 Task: Add Indigo Wild Patchouli Zum Mist to the cart.
Action: Mouse moved to (285, 156)
Screenshot: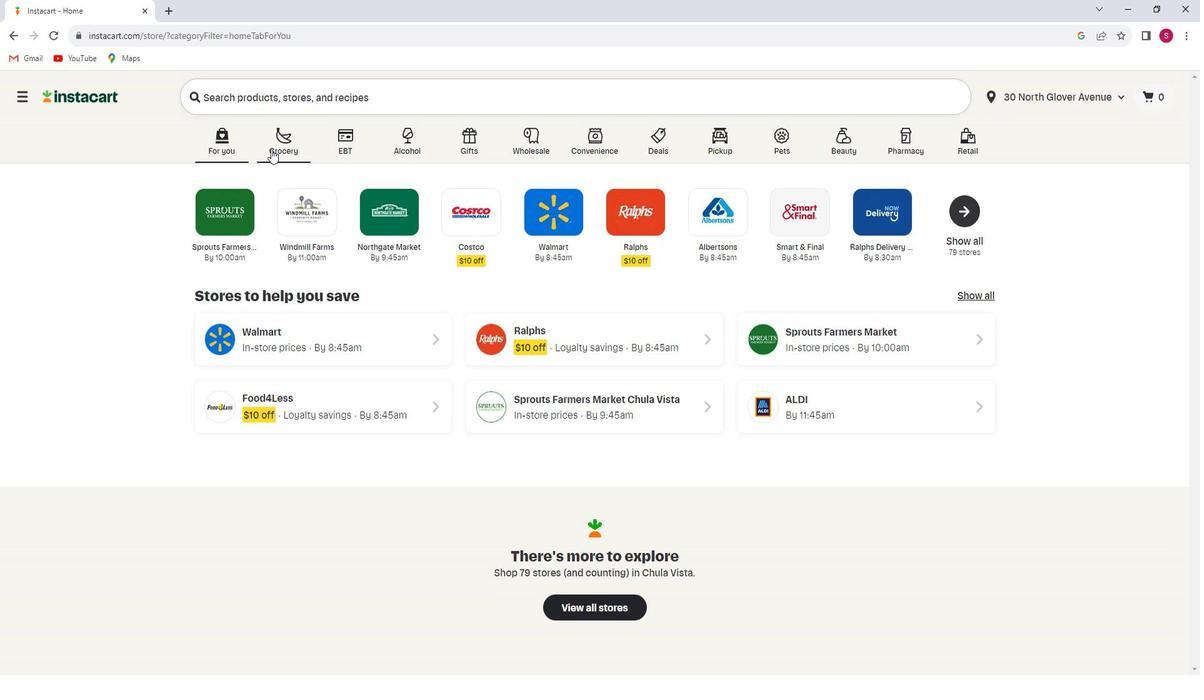 
Action: Mouse pressed left at (285, 156)
Screenshot: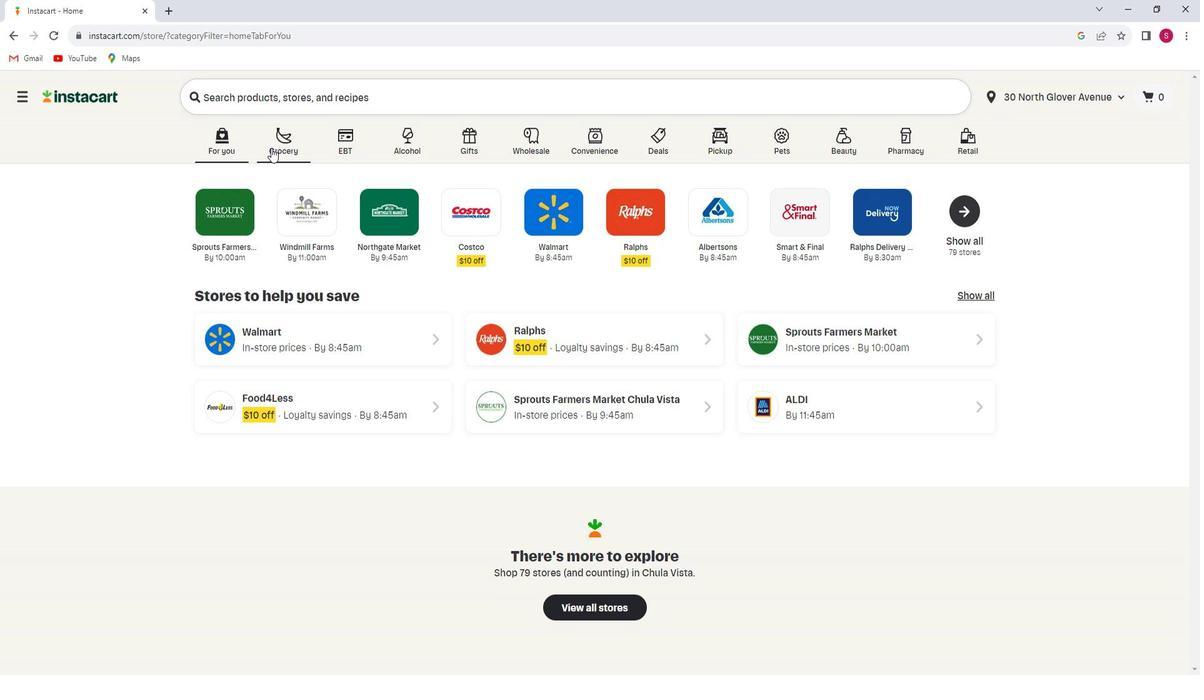 
Action: Mouse moved to (311, 393)
Screenshot: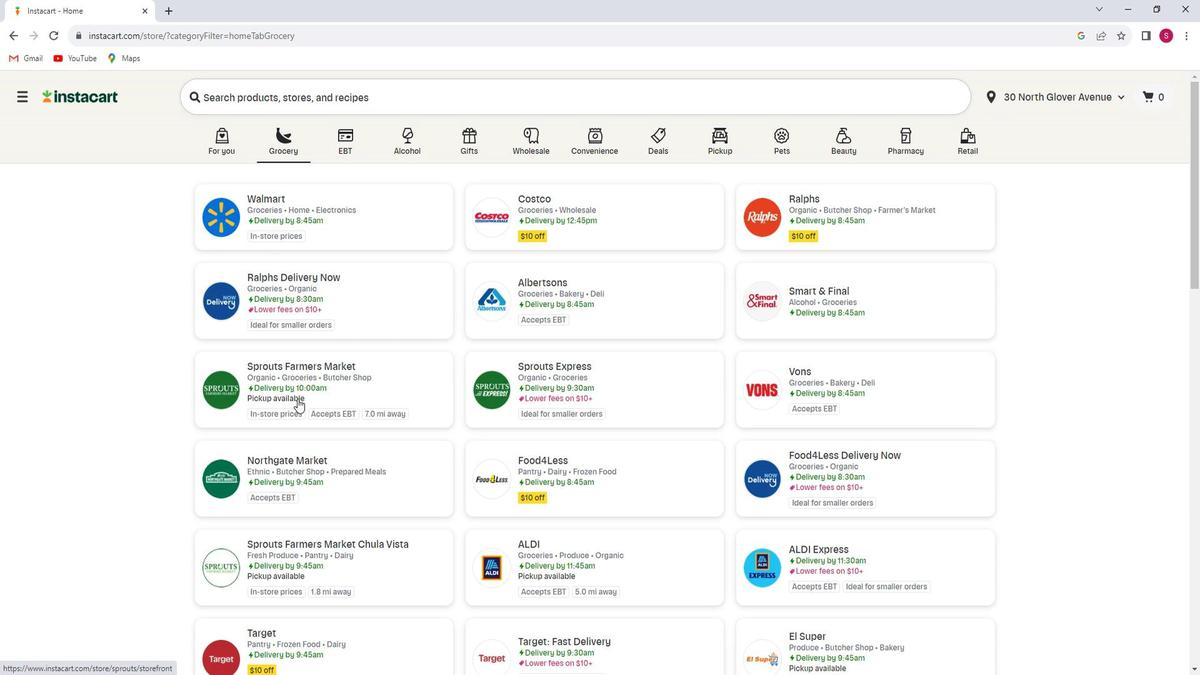 
Action: Mouse pressed left at (311, 393)
Screenshot: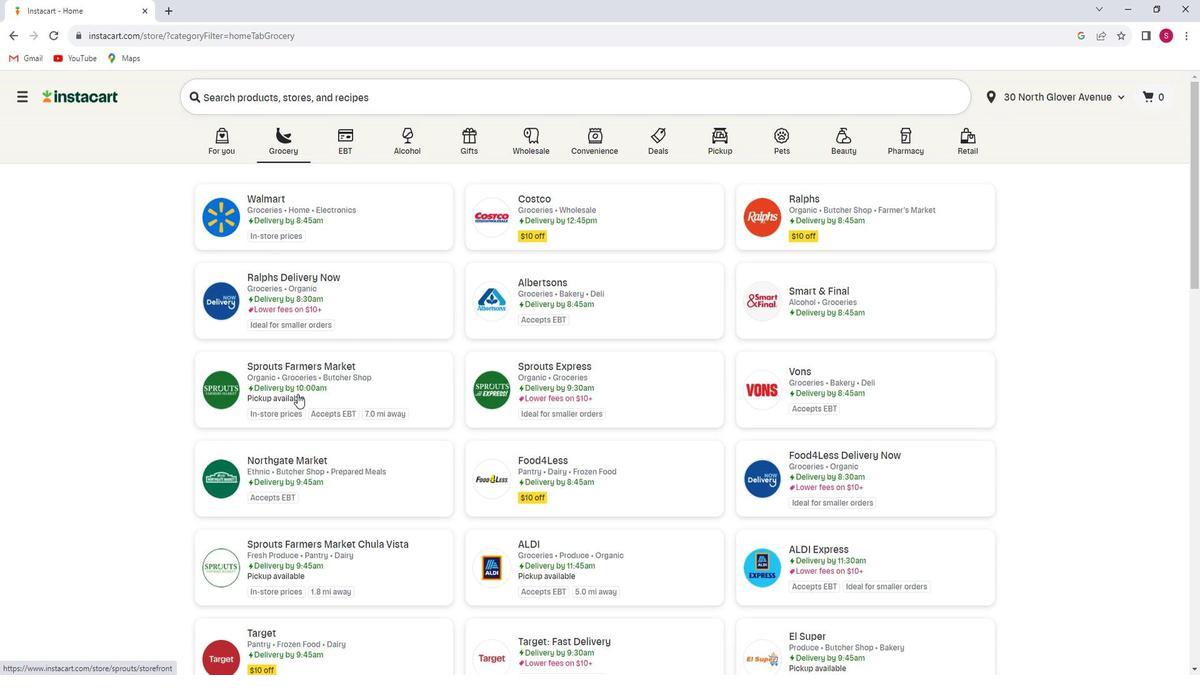 
Action: Mouse moved to (101, 405)
Screenshot: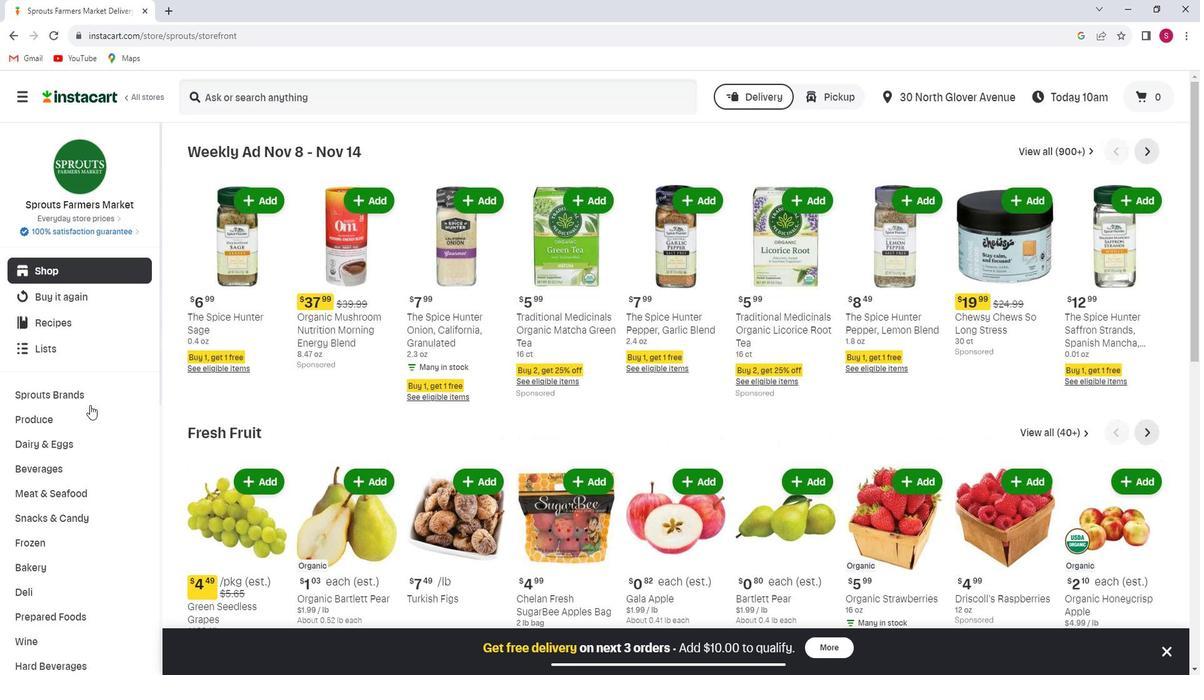 
Action: Mouse scrolled (101, 405) with delta (0, 0)
Screenshot: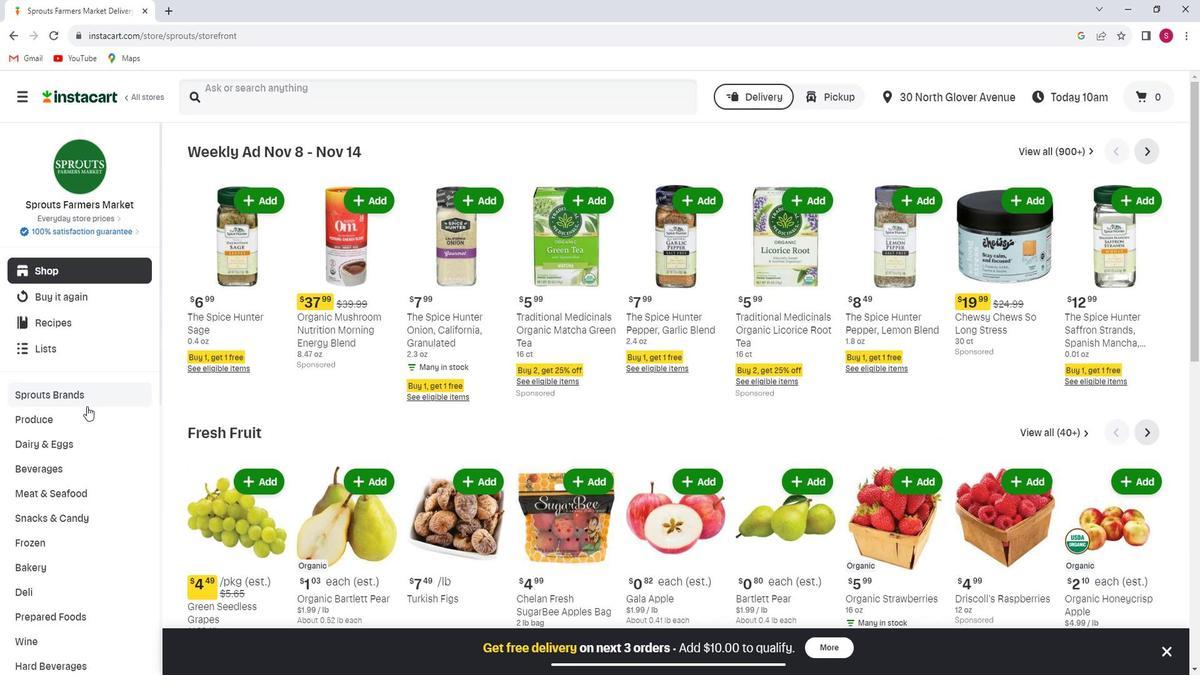 
Action: Mouse scrolled (101, 405) with delta (0, 0)
Screenshot: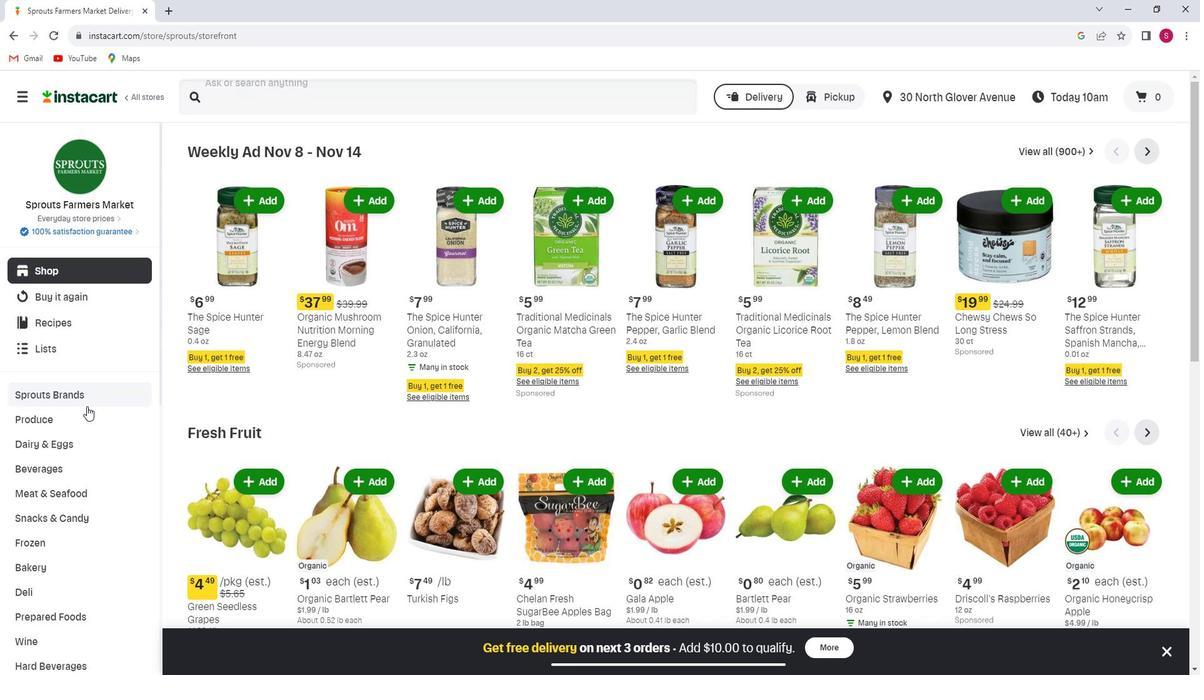 
Action: Mouse scrolled (101, 405) with delta (0, 0)
Screenshot: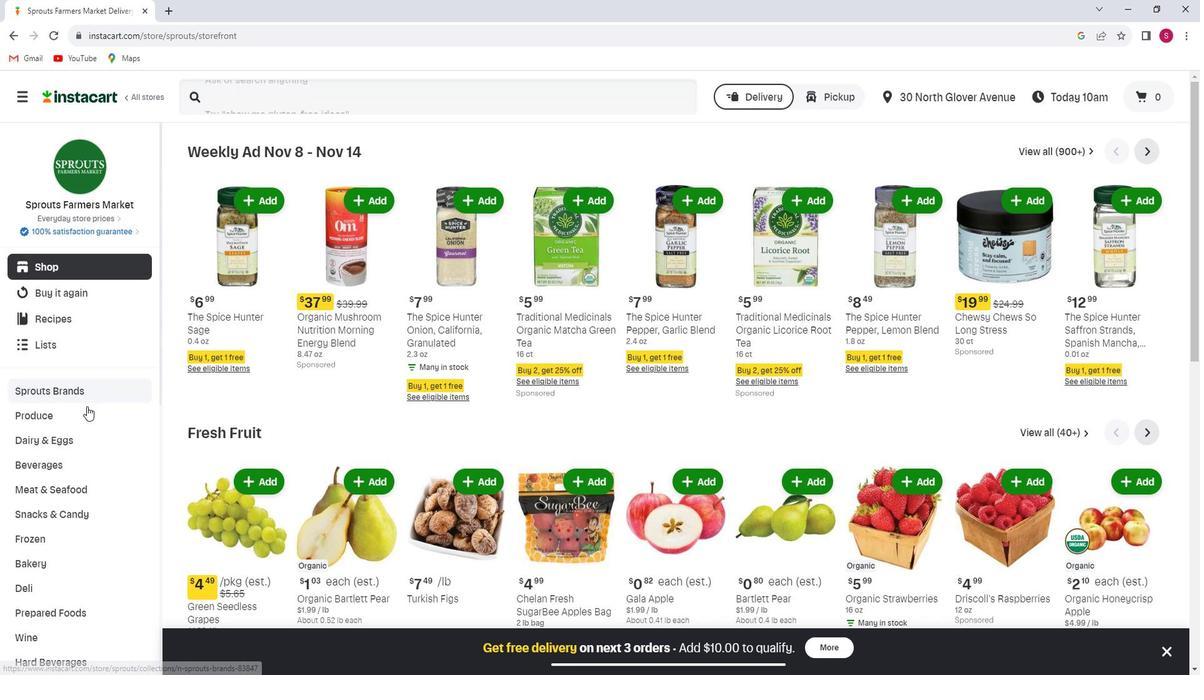 
Action: Mouse scrolled (101, 405) with delta (0, 0)
Screenshot: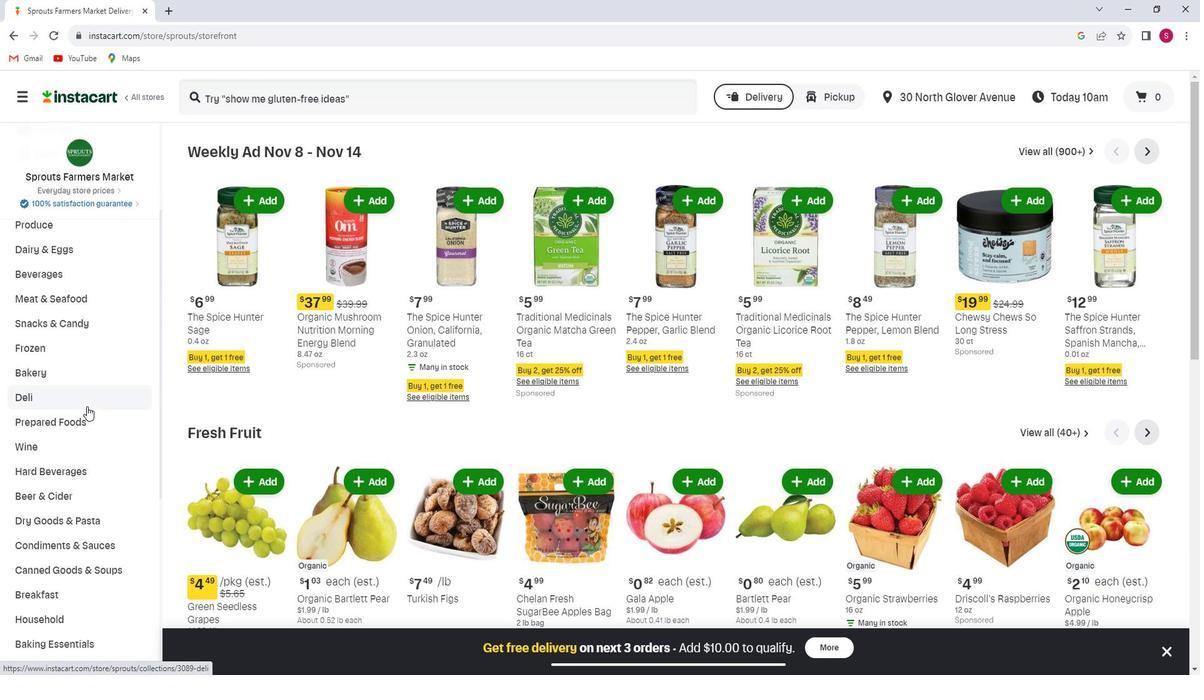 
Action: Mouse scrolled (101, 405) with delta (0, 0)
Screenshot: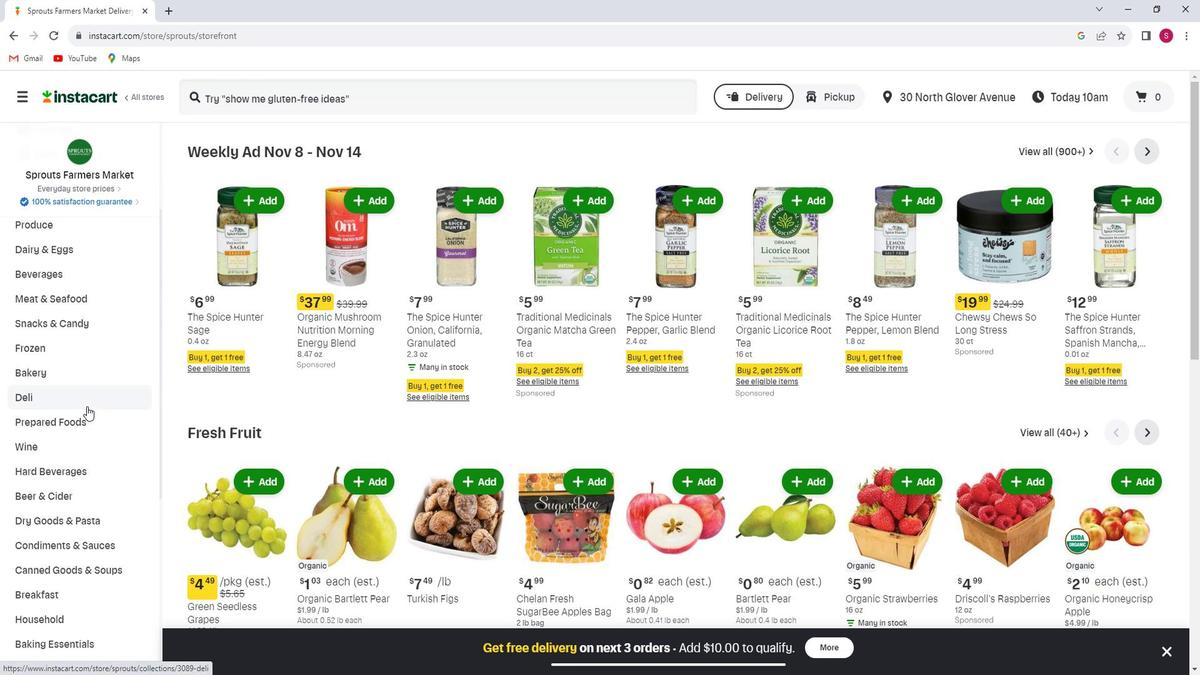 
Action: Mouse scrolled (101, 405) with delta (0, 0)
Screenshot: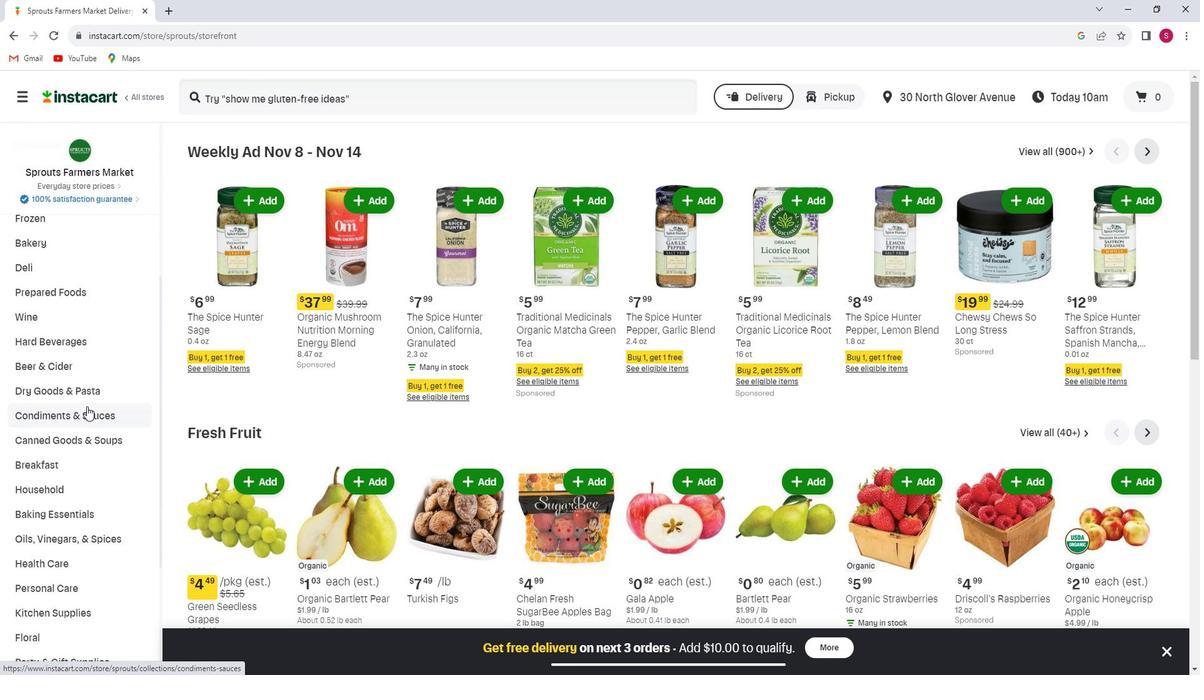 
Action: Mouse scrolled (101, 405) with delta (0, 0)
Screenshot: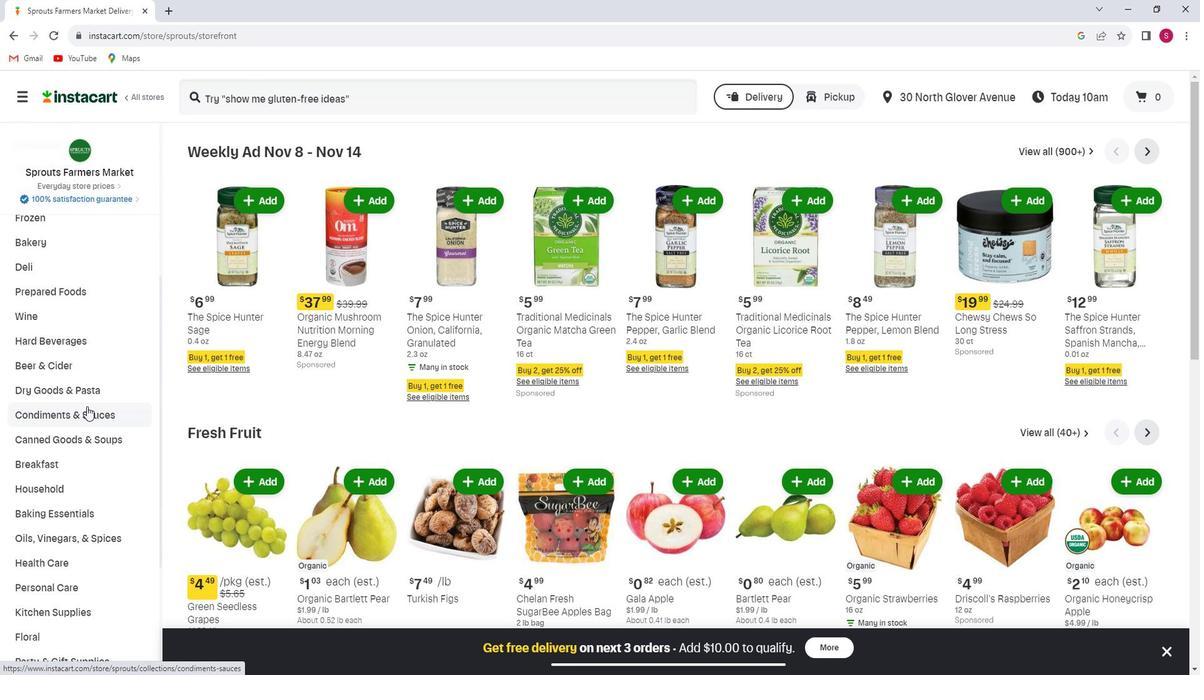 
Action: Mouse moved to (96, 418)
Screenshot: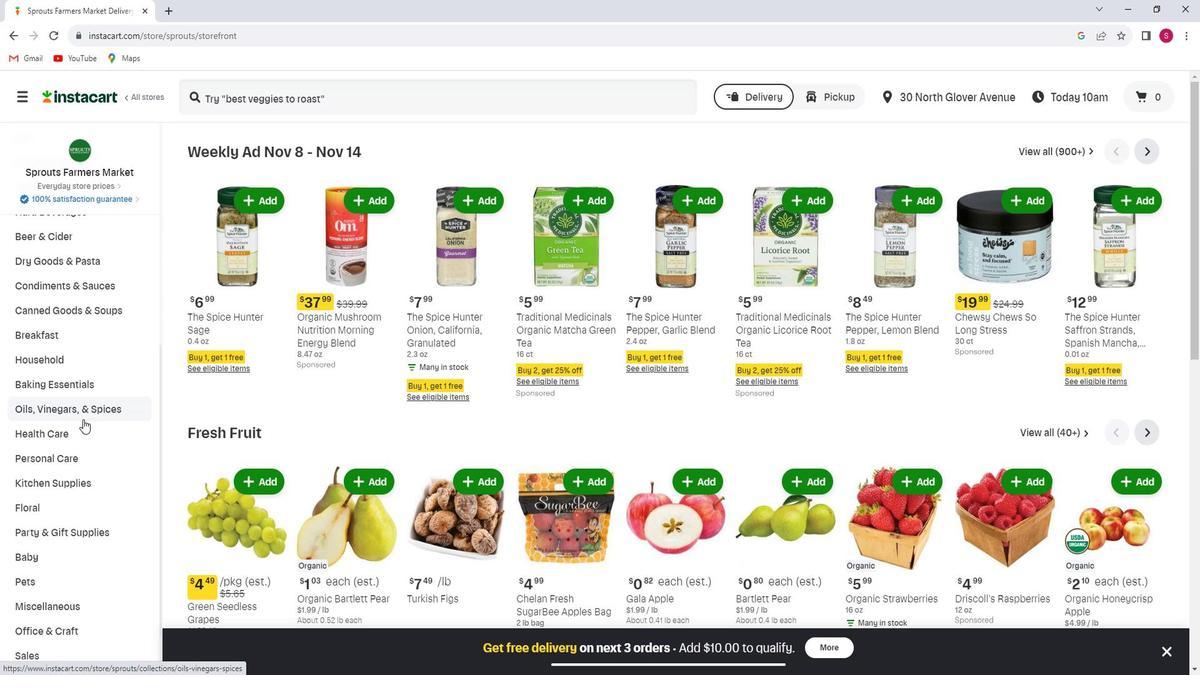 
Action: Mouse scrolled (96, 418) with delta (0, 0)
Screenshot: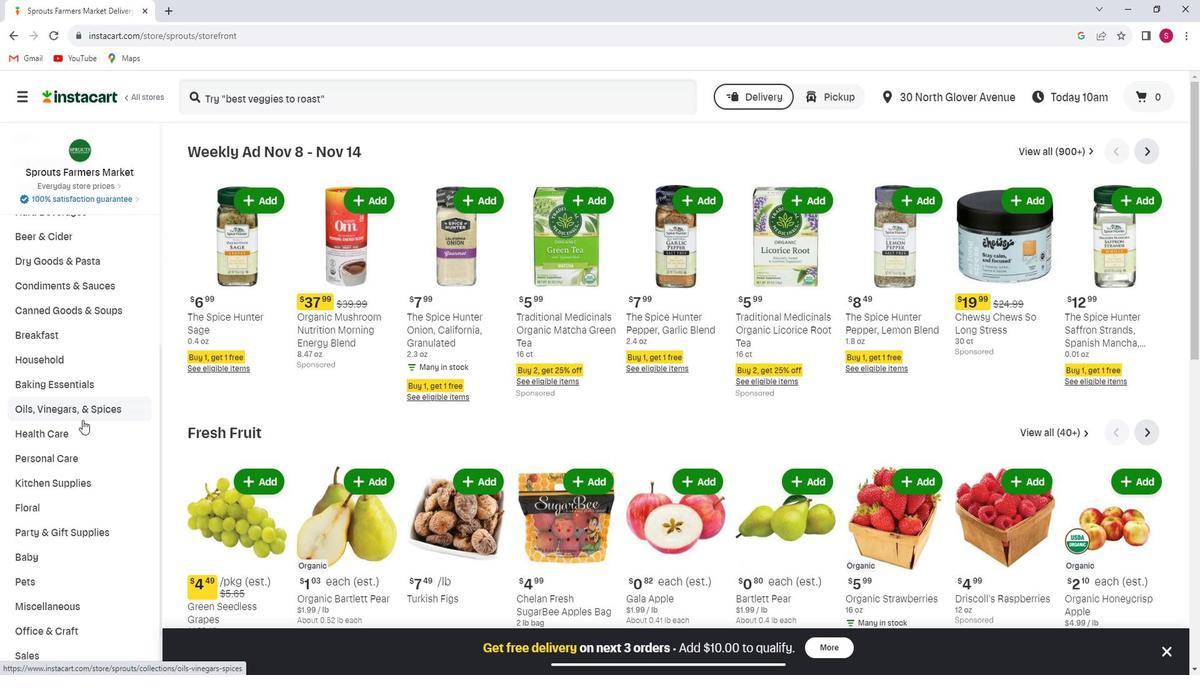 
Action: Mouse moved to (105, 402)
Screenshot: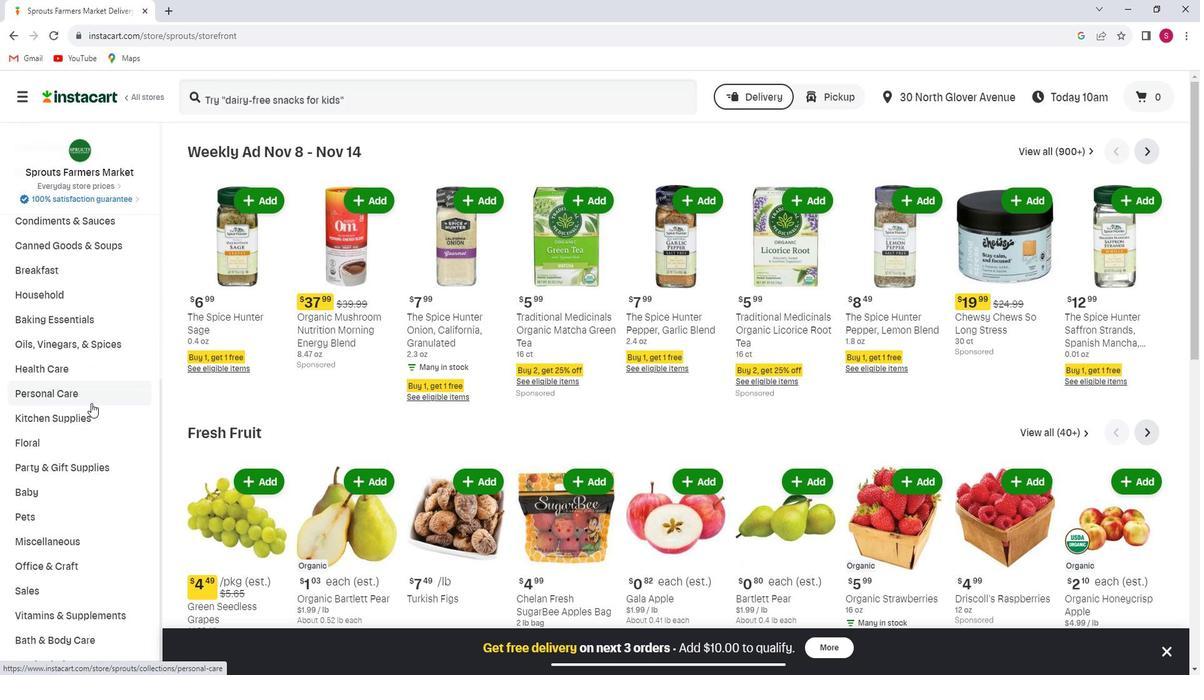 
Action: Mouse pressed left at (105, 402)
Screenshot: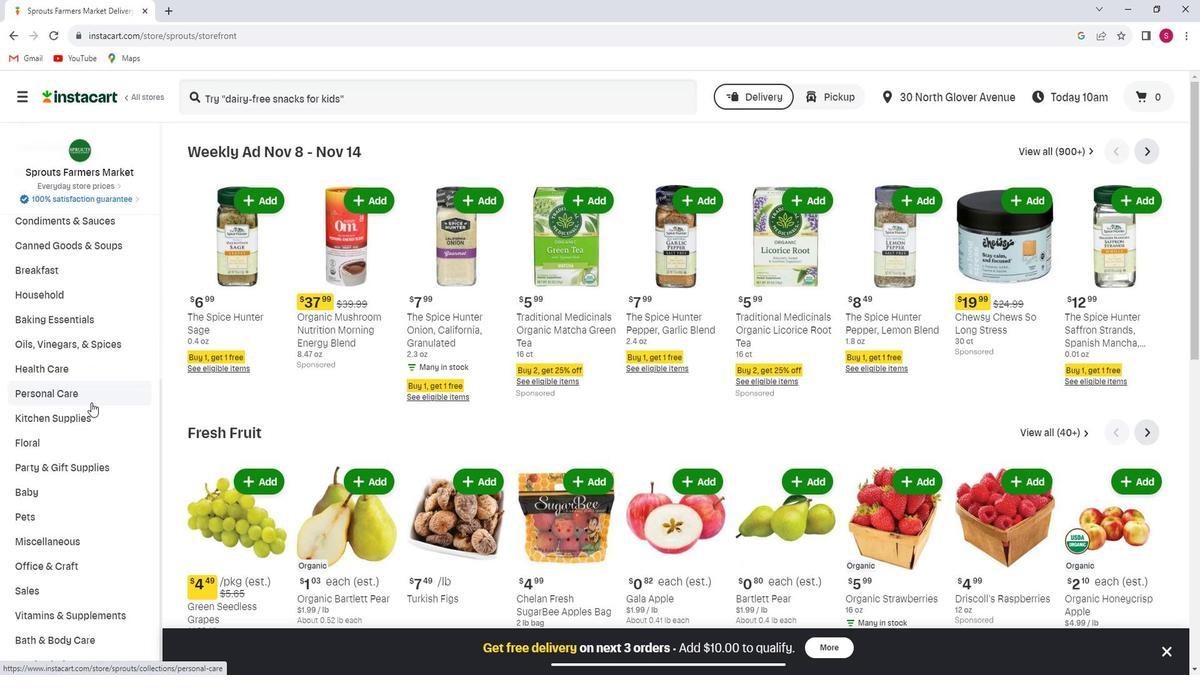 
Action: Mouse moved to (1099, 185)
Screenshot: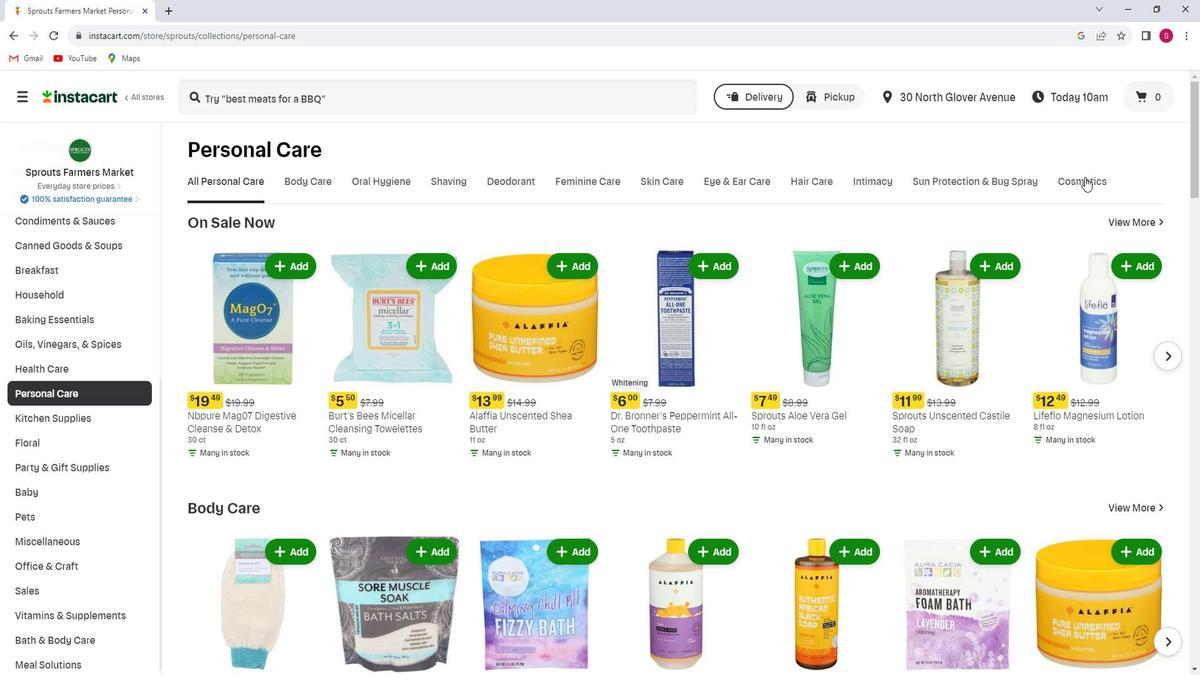
Action: Mouse pressed left at (1099, 185)
Screenshot: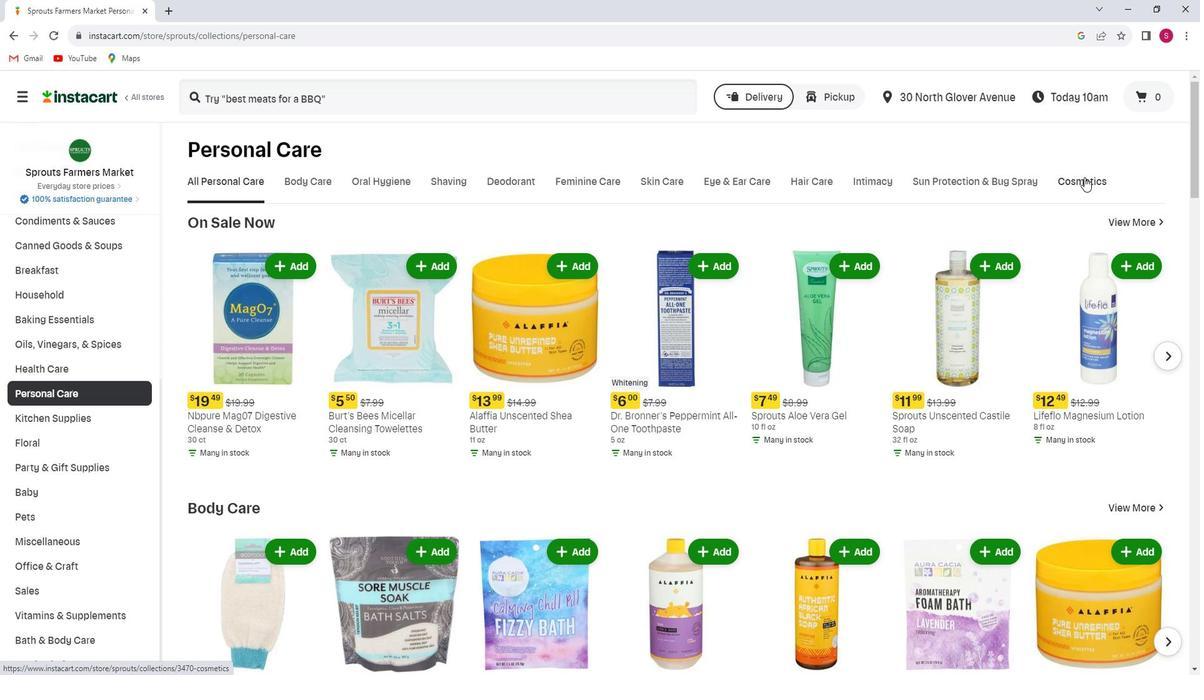 
Action: Mouse moved to (471, 240)
Screenshot: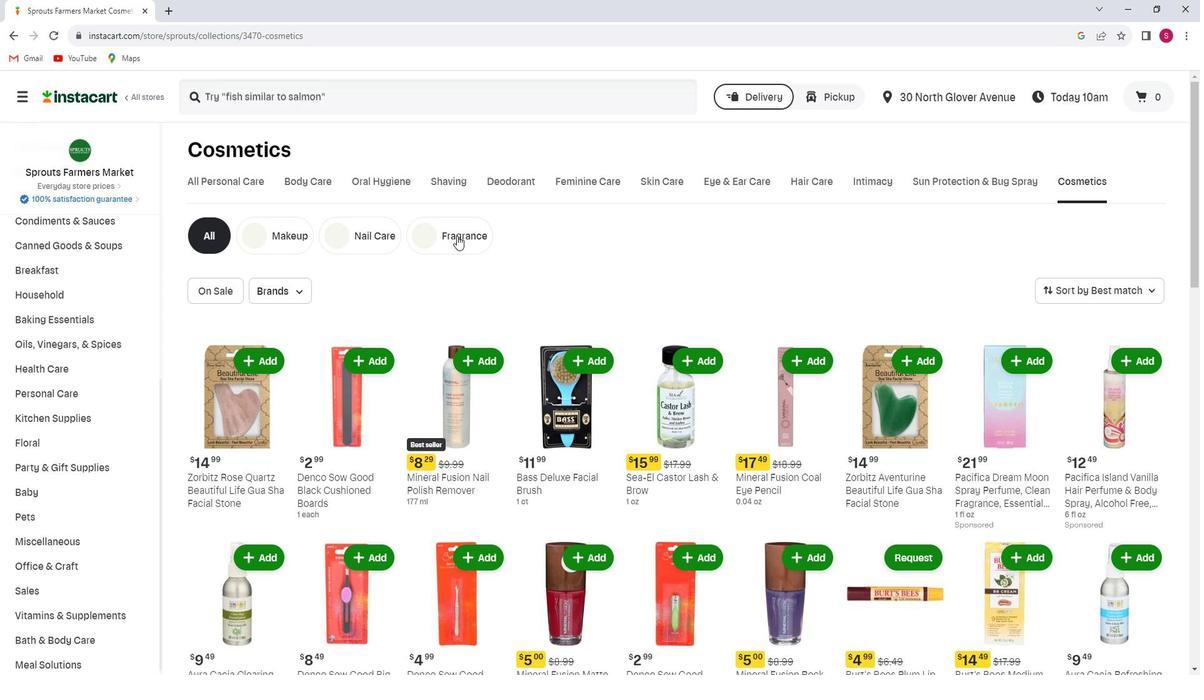 
Action: Mouse pressed left at (471, 240)
Screenshot: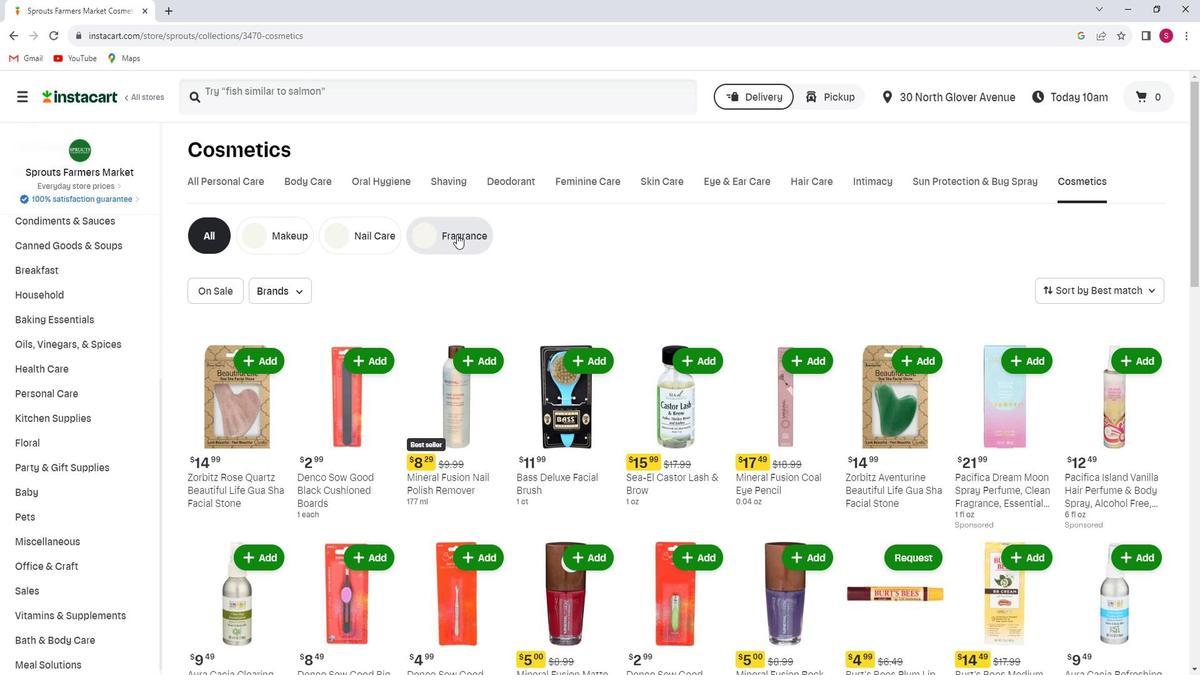 
Action: Mouse moved to (323, 106)
Screenshot: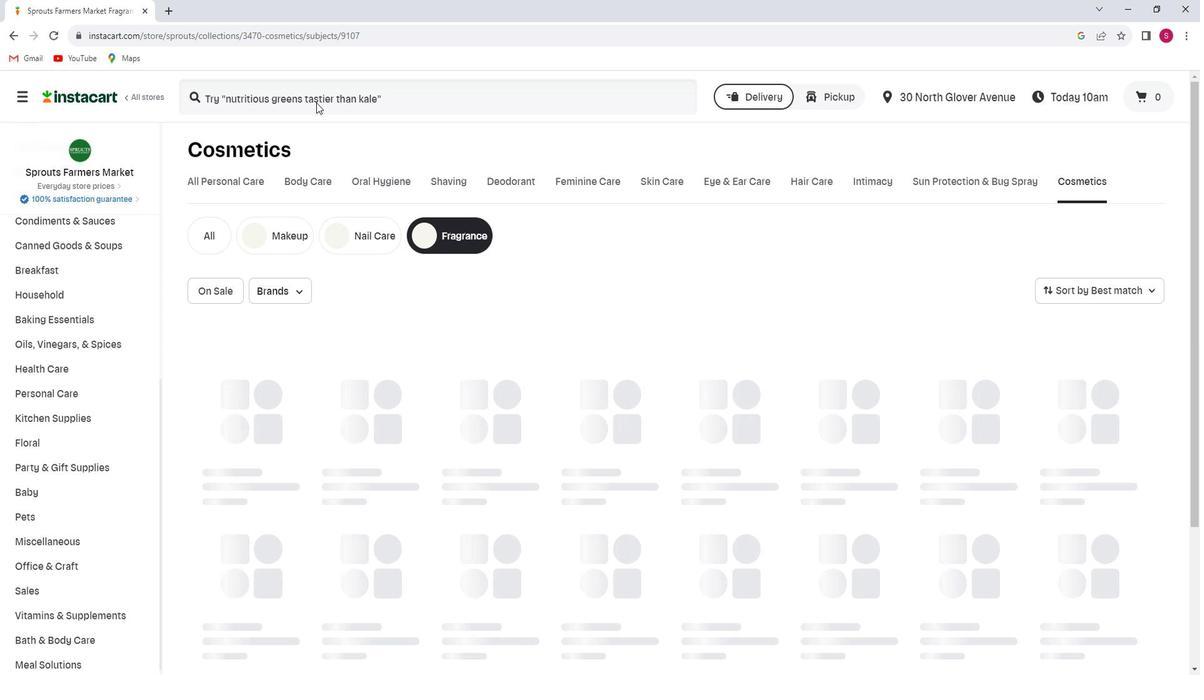 
Action: Mouse pressed left at (323, 106)
Screenshot: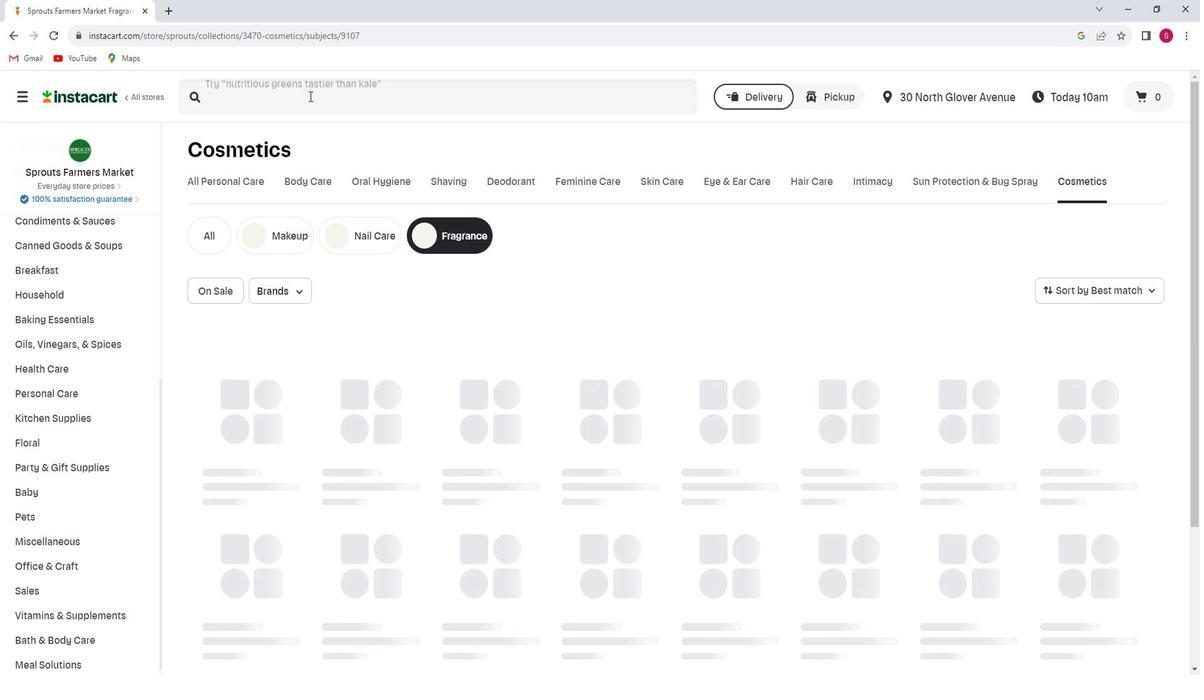 
Action: Key pressed <Key.shift>Indigo<Key.space><Key.shift>Wild<Key.space><Key.shift>Patchouli<Key.space><Key.shift>Zum<Key.space><Key.shift>Mist<Key.enter>
Screenshot: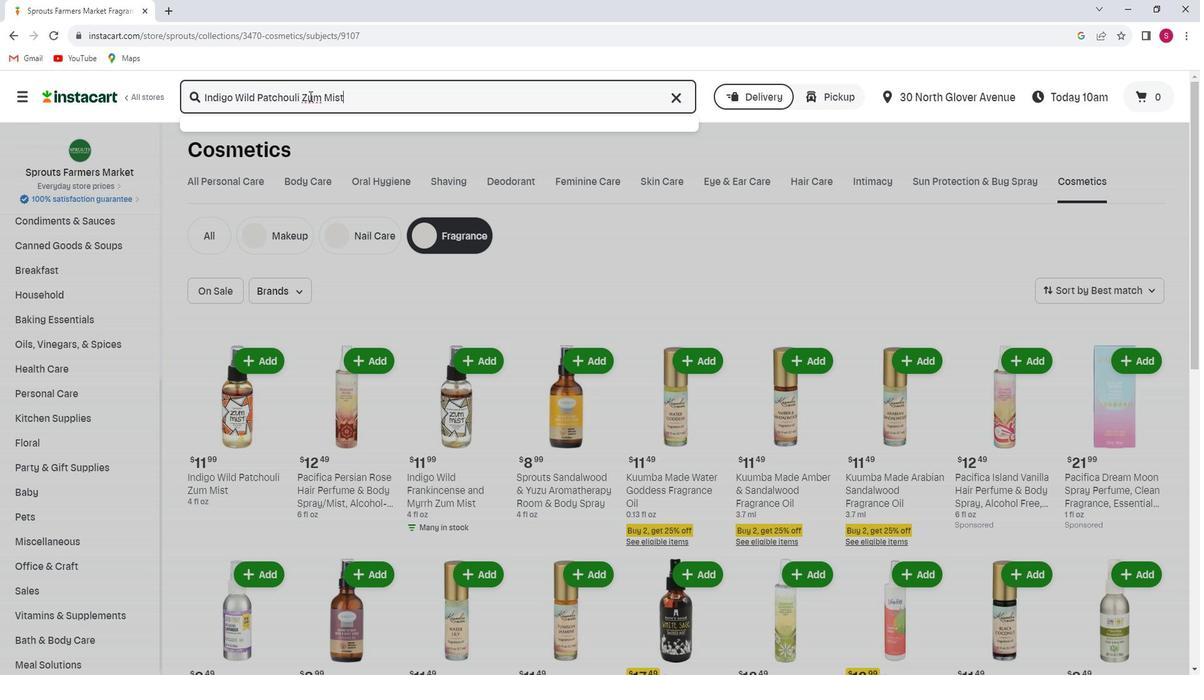 
Action: Mouse moved to (353, 208)
Screenshot: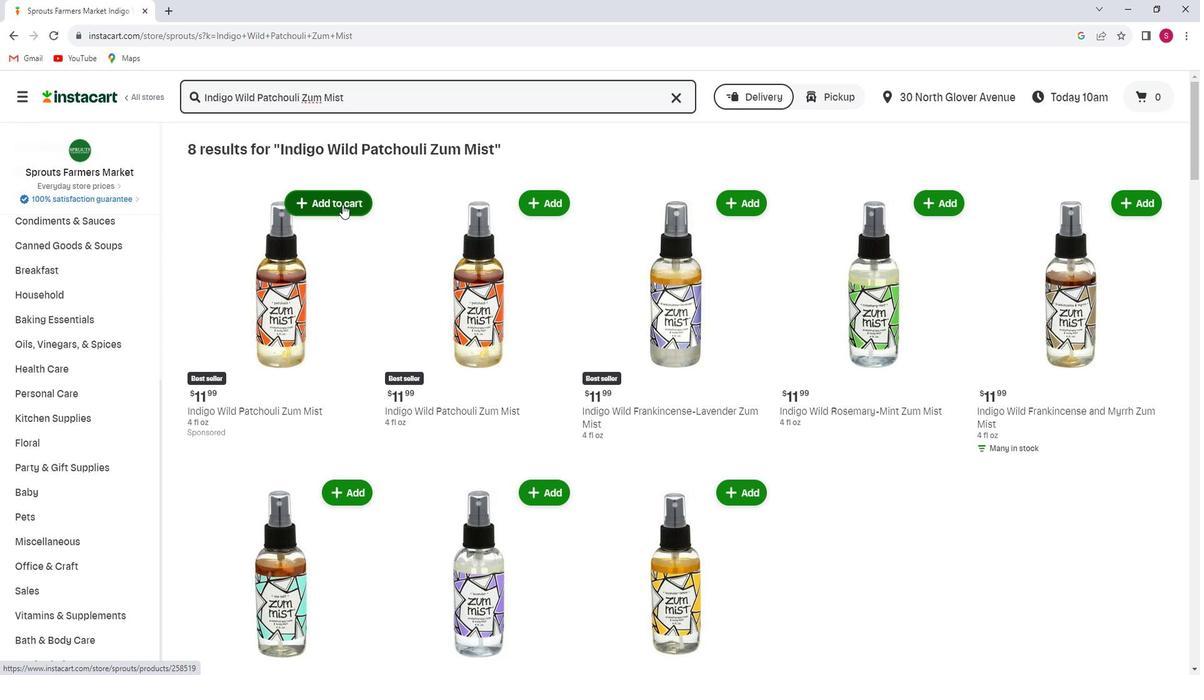 
Action: Mouse pressed left at (353, 208)
Screenshot: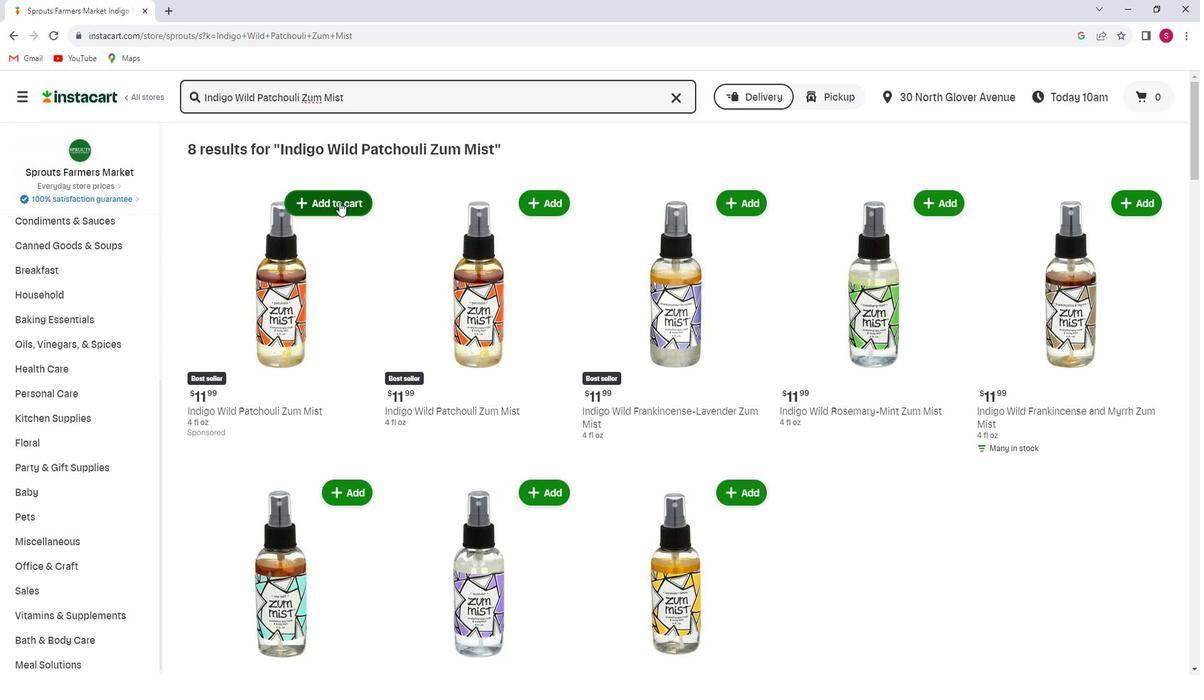 
Action: Mouse moved to (369, 277)
Screenshot: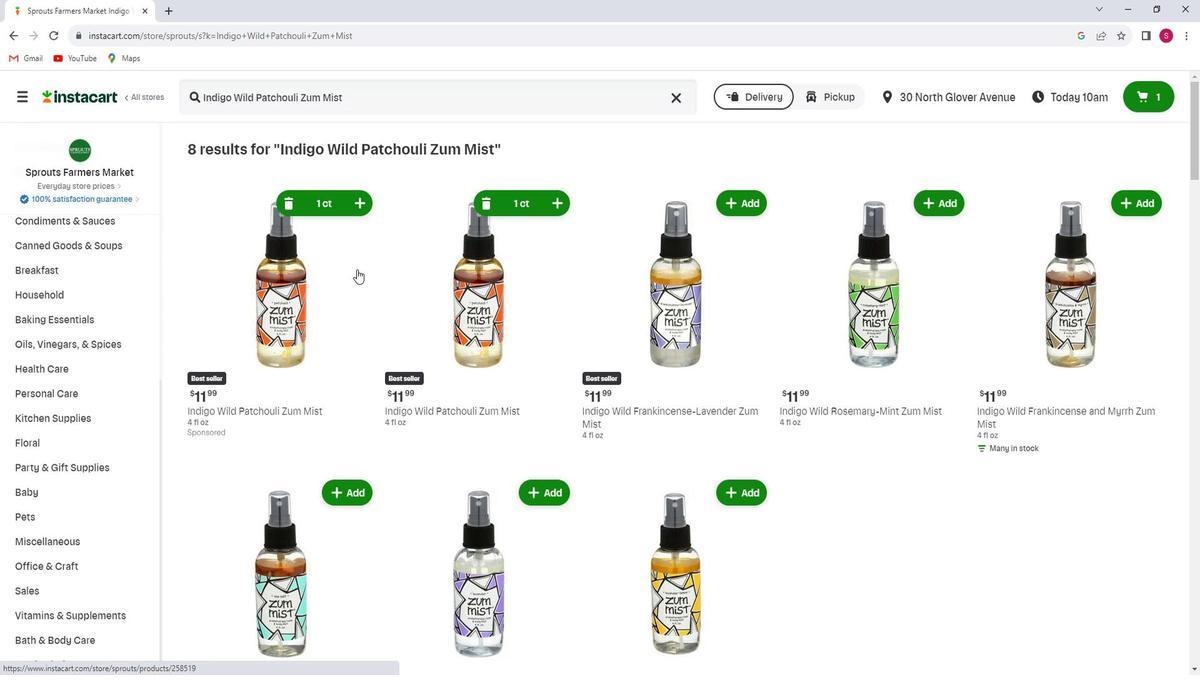 
